 Task: View all reviews of Abiquiu, New Mexico, United States.
Action: Mouse moved to (817, 140)
Screenshot: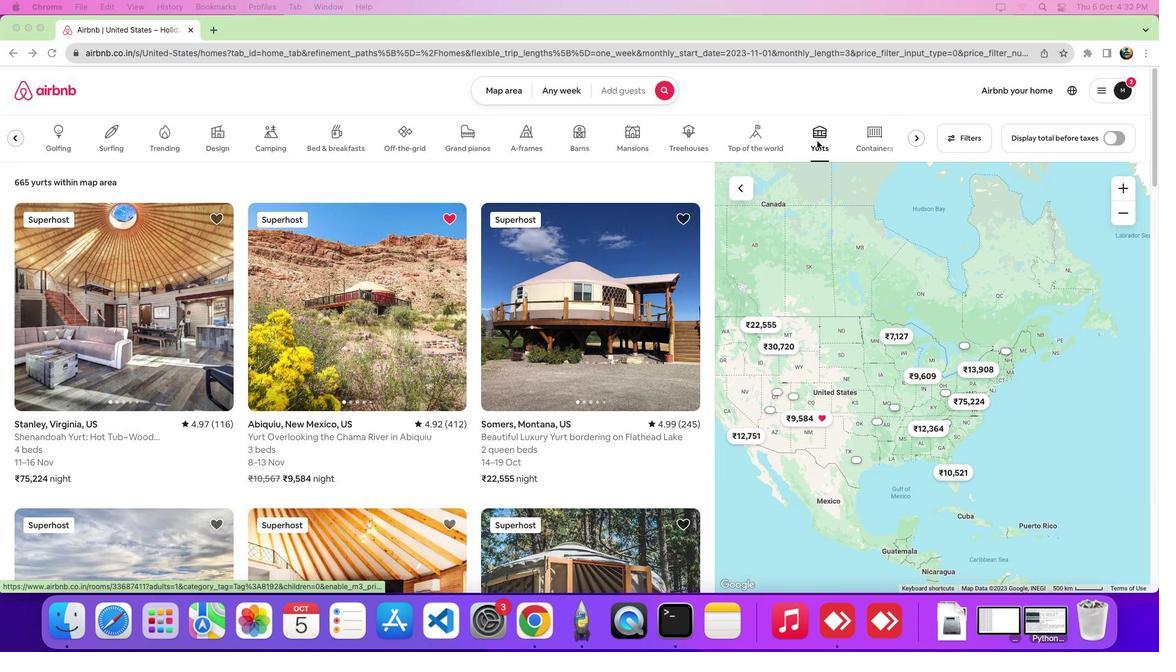 
Action: Mouse pressed left at (817, 140)
Screenshot: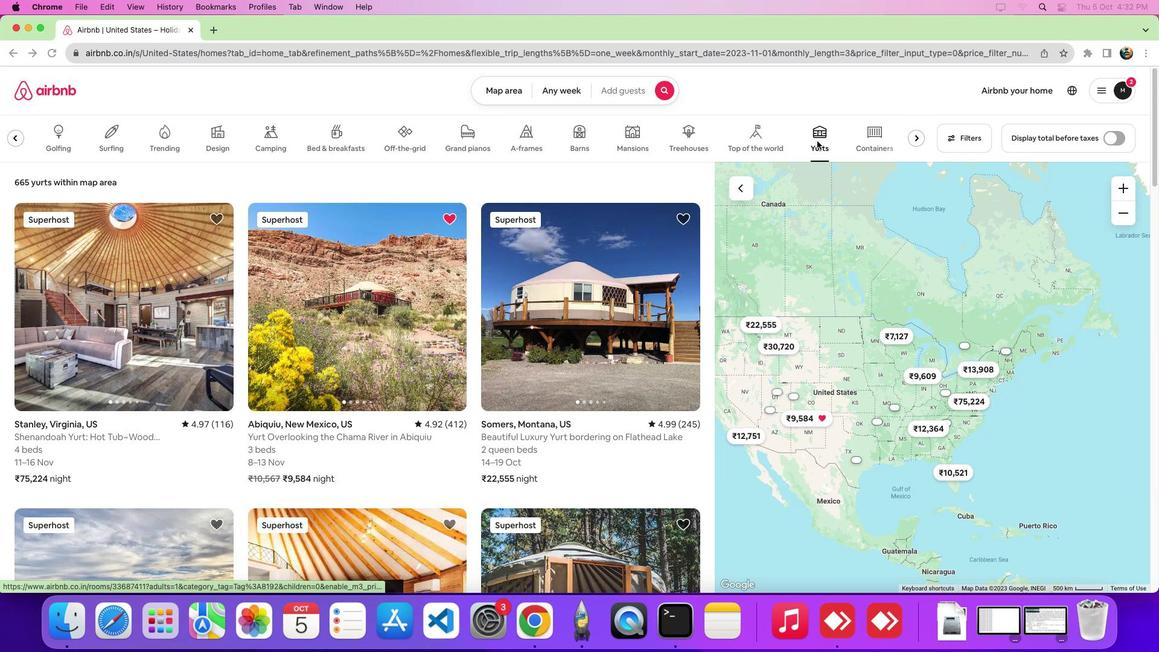 
Action: Mouse moved to (389, 267)
Screenshot: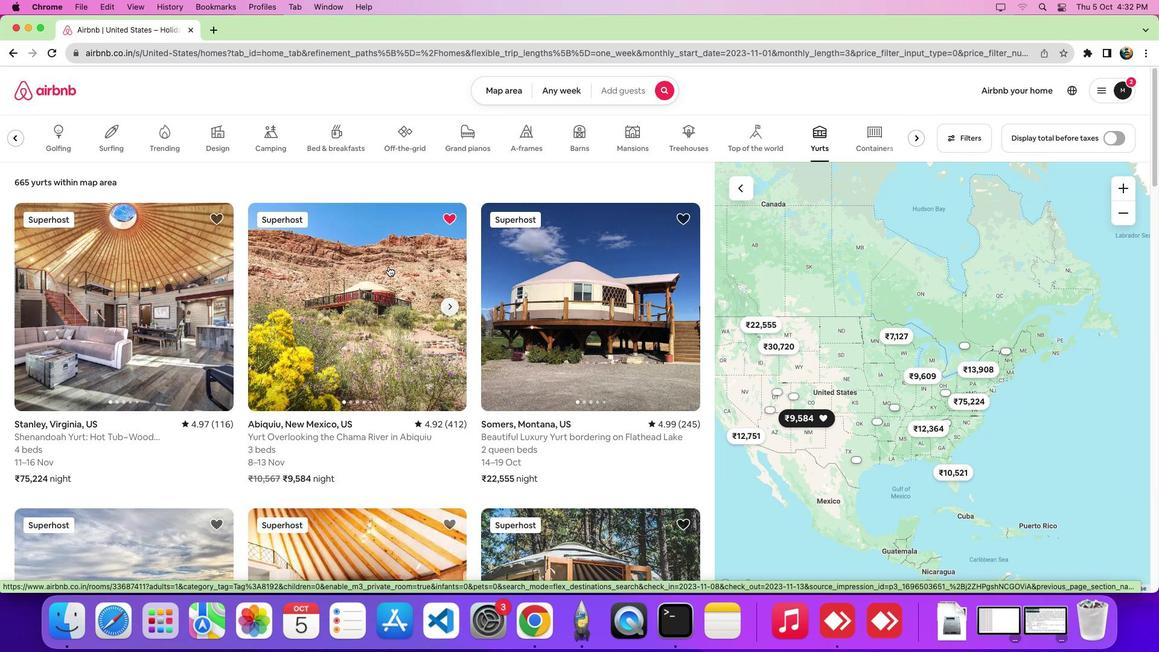 
Action: Mouse pressed left at (389, 267)
Screenshot: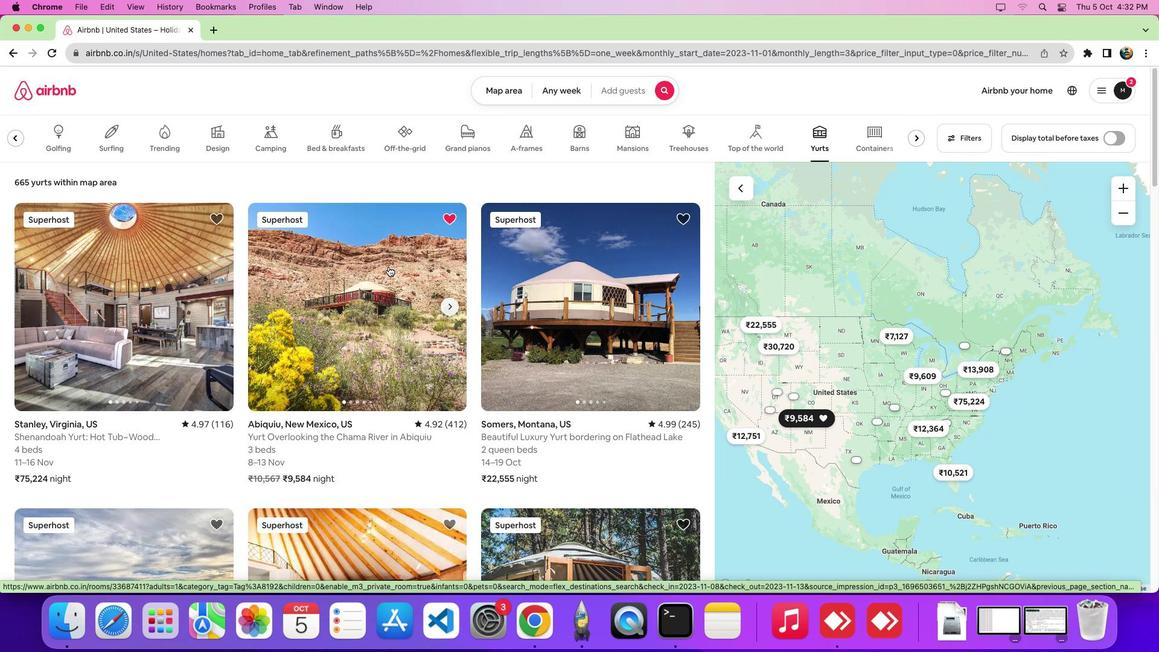 
Action: Mouse moved to (515, 356)
Screenshot: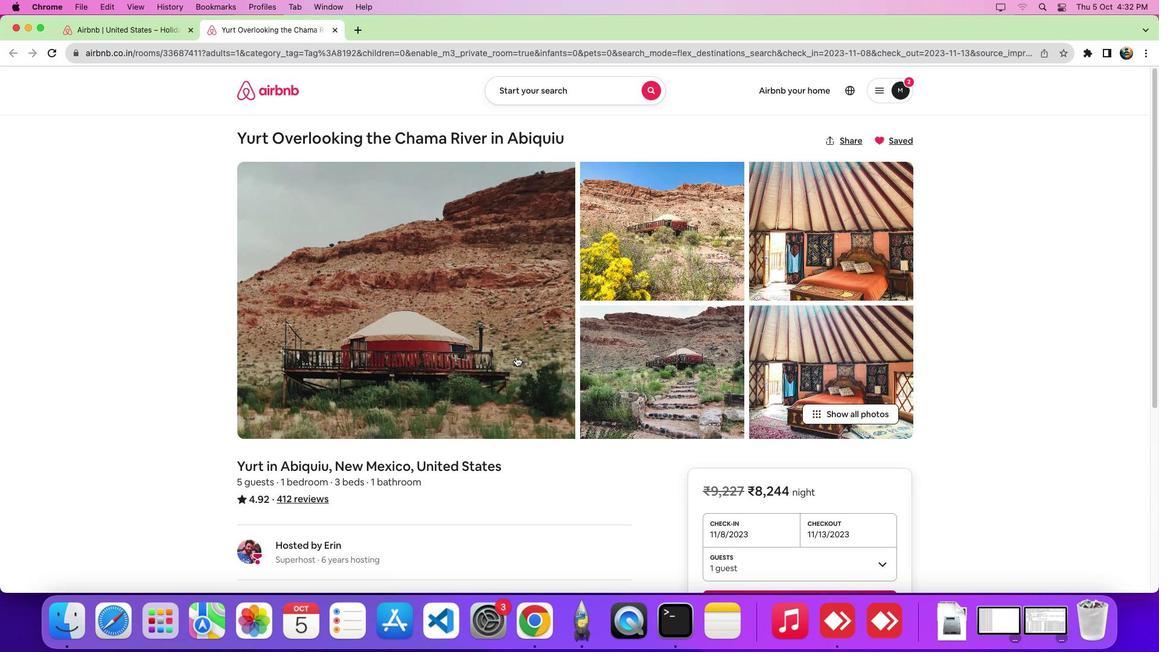 
Action: Mouse scrolled (515, 356) with delta (0, 0)
Screenshot: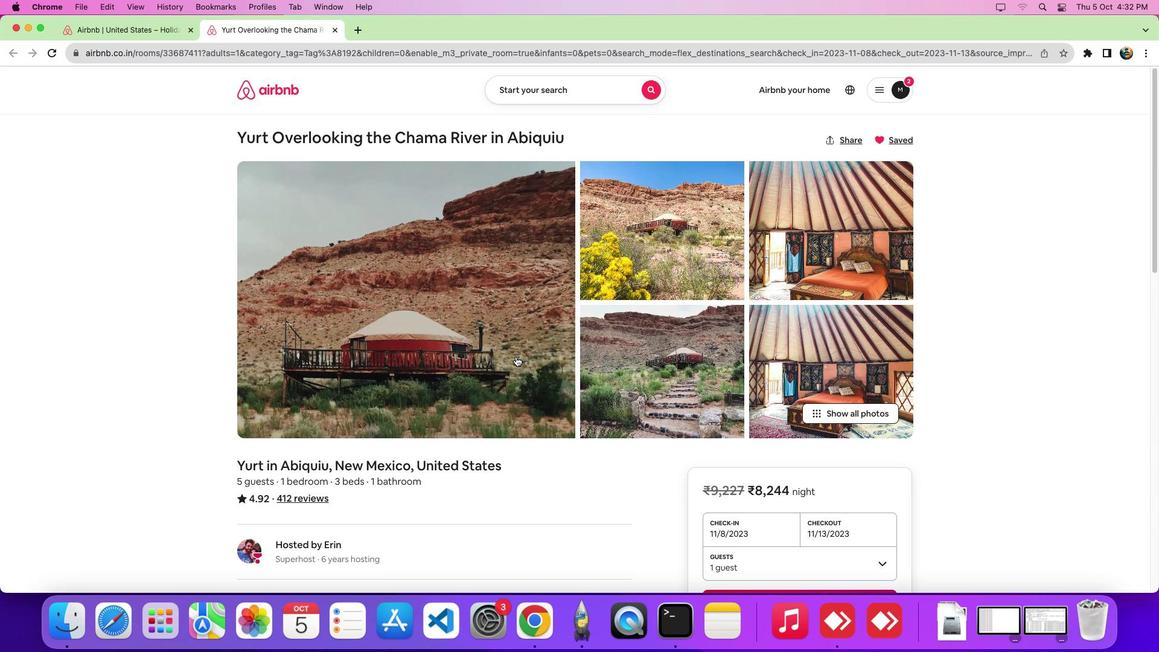 
Action: Mouse scrolled (515, 356) with delta (0, -1)
Screenshot: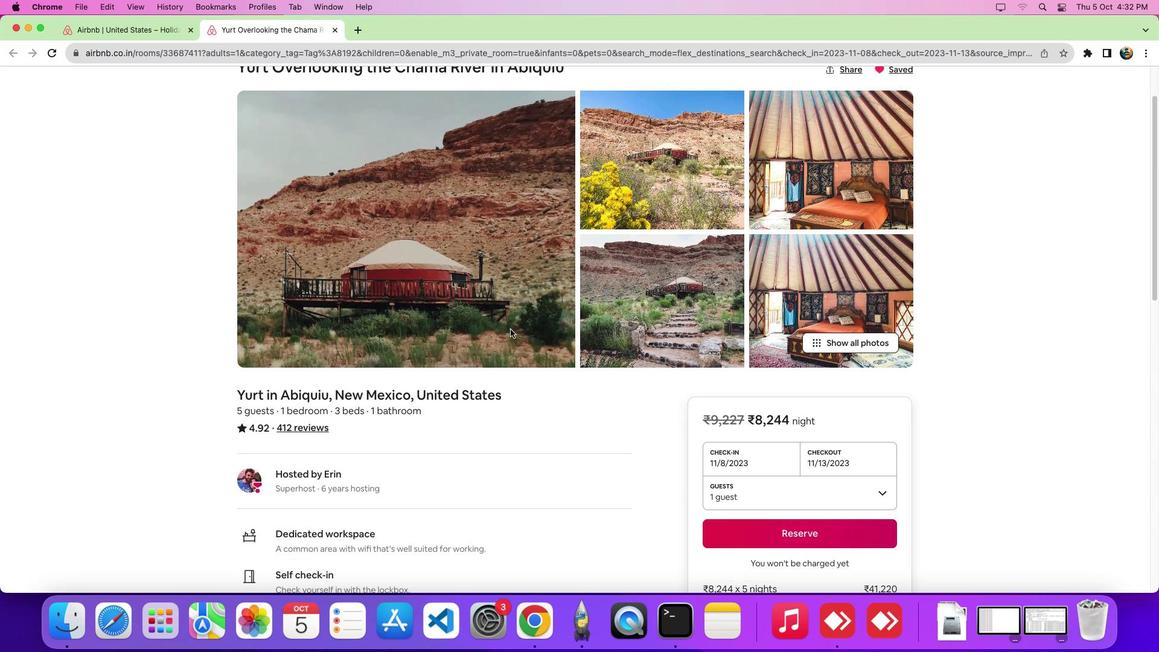 
Action: Mouse scrolled (515, 356) with delta (0, -6)
Screenshot: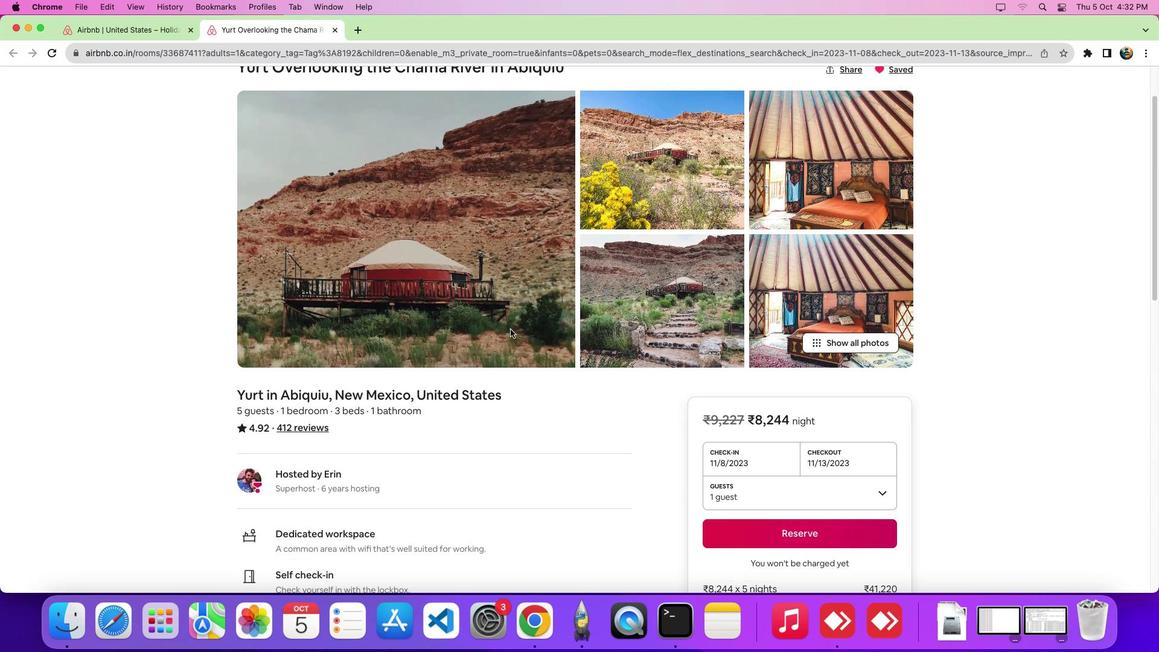 
Action: Mouse scrolled (515, 356) with delta (0, -8)
Screenshot: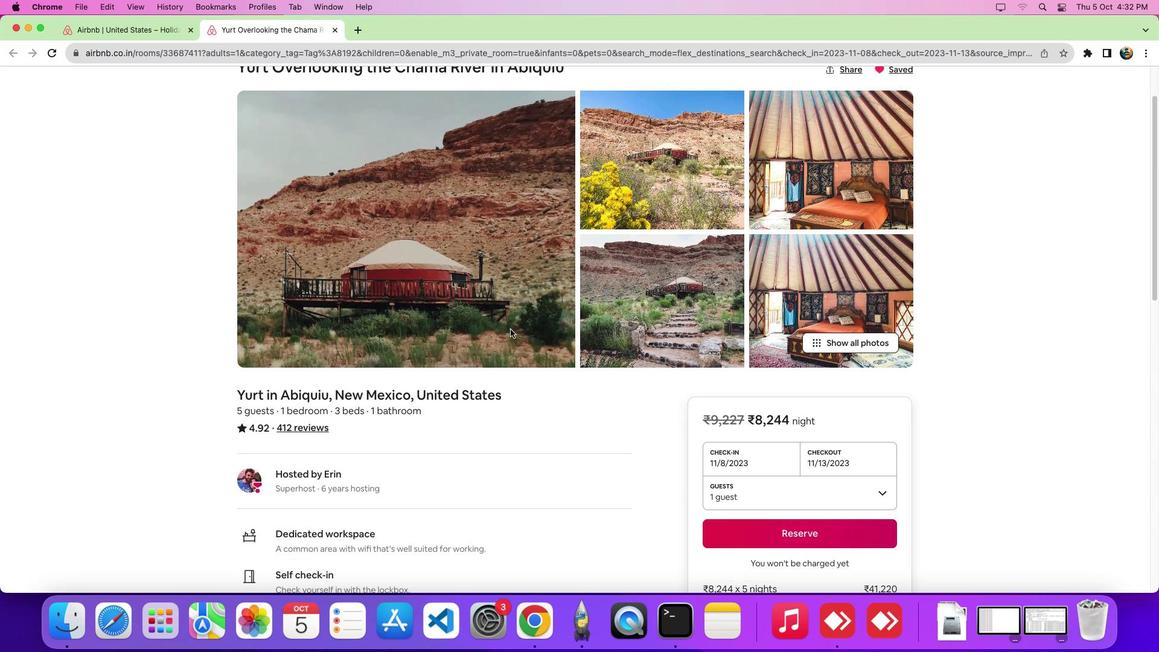 
Action: Mouse scrolled (515, 356) with delta (0, -9)
Screenshot: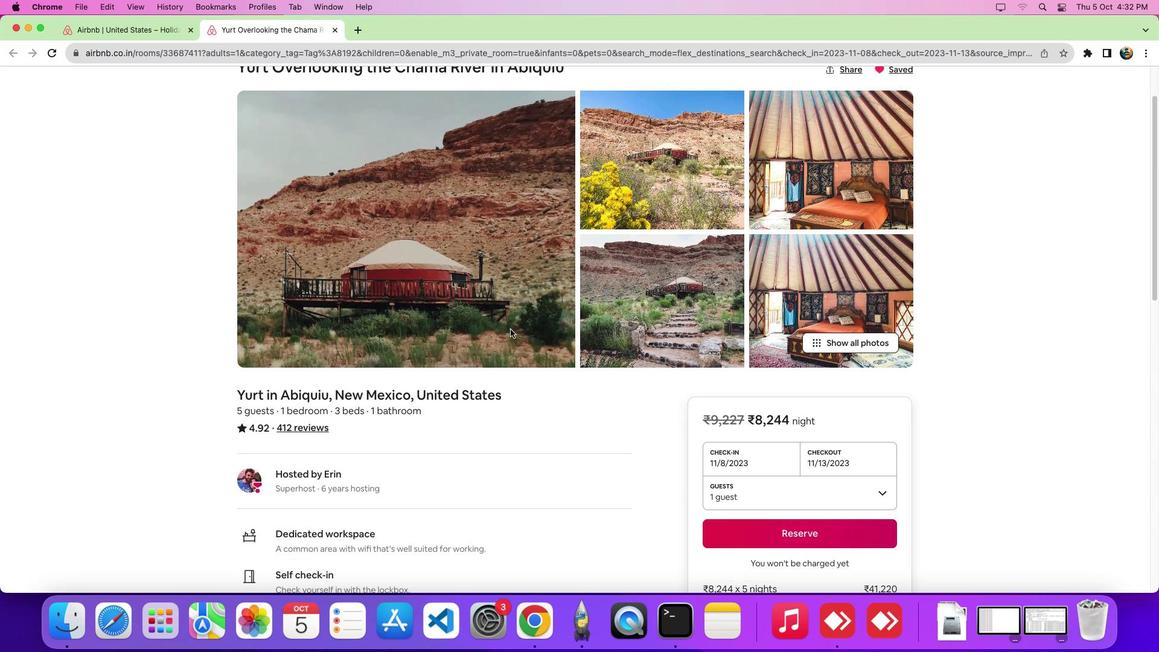 
Action: Mouse scrolled (515, 356) with delta (0, -10)
Screenshot: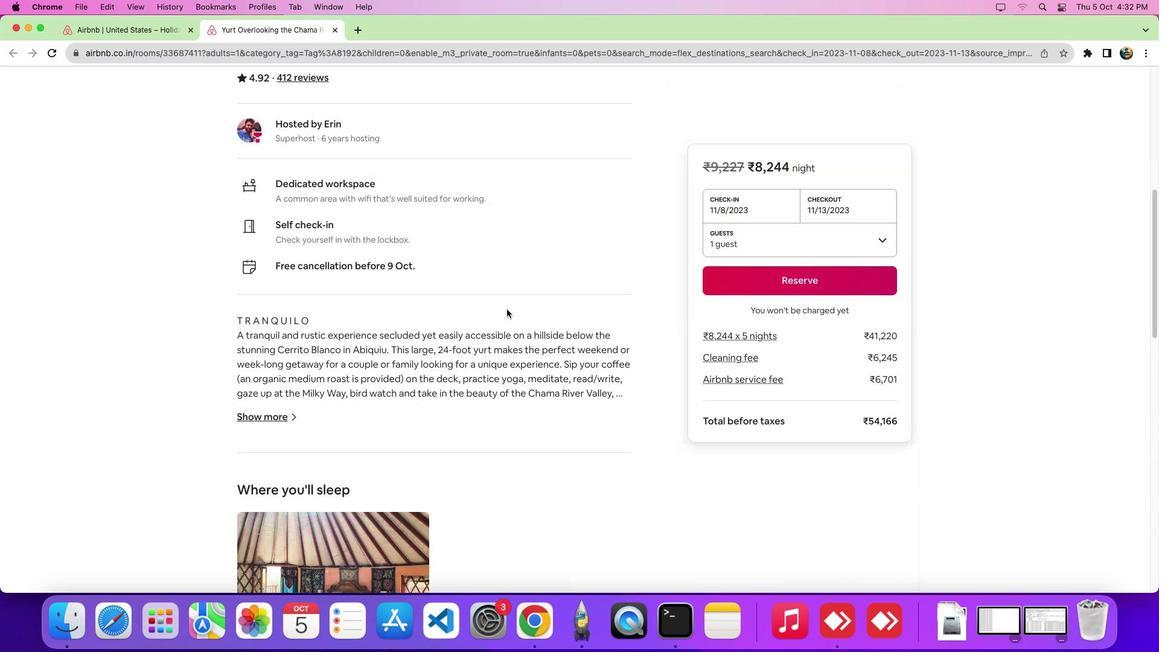 
Action: Mouse moved to (352, 90)
Screenshot: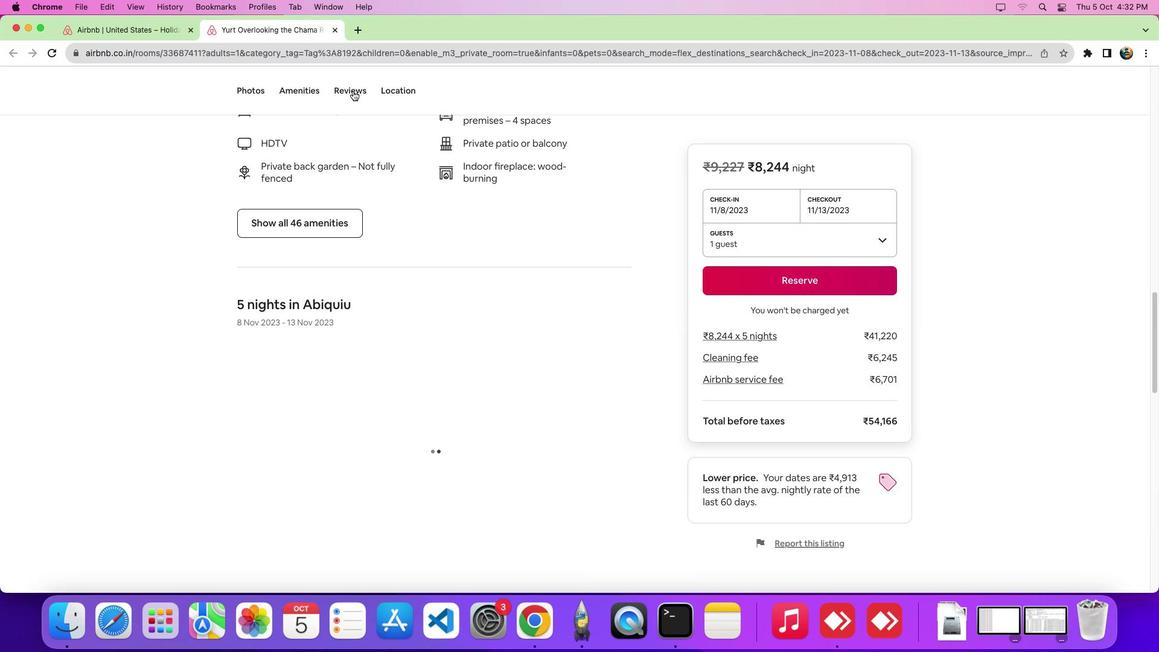 
Action: Mouse pressed left at (352, 90)
Screenshot: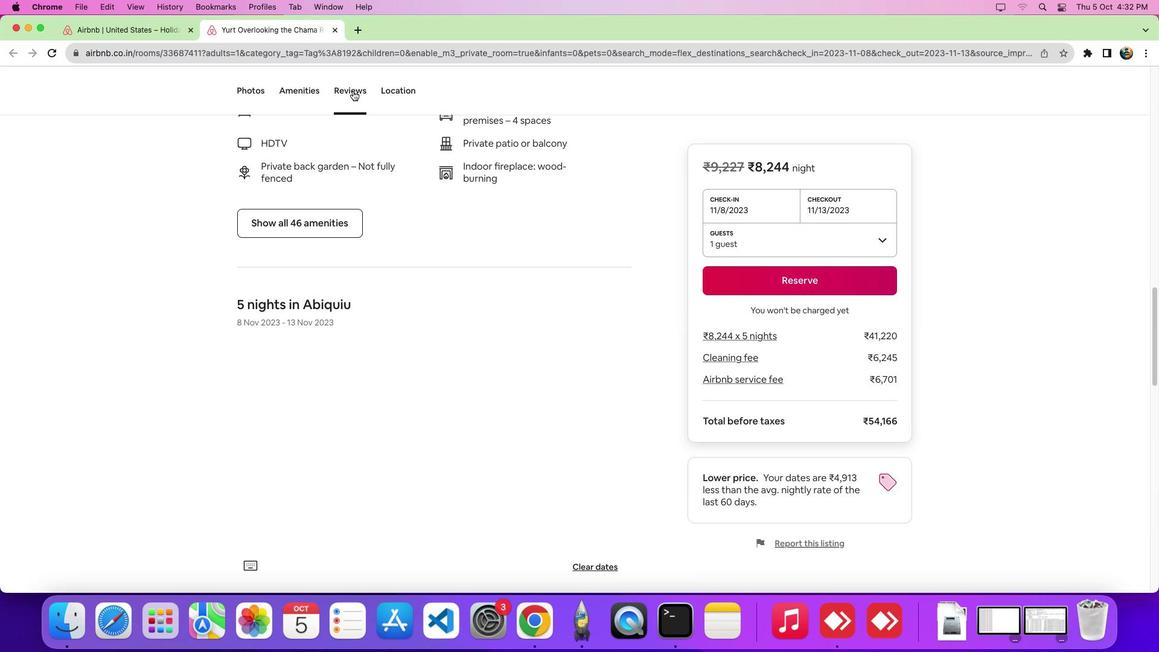 
Action: Mouse moved to (507, 355)
Screenshot: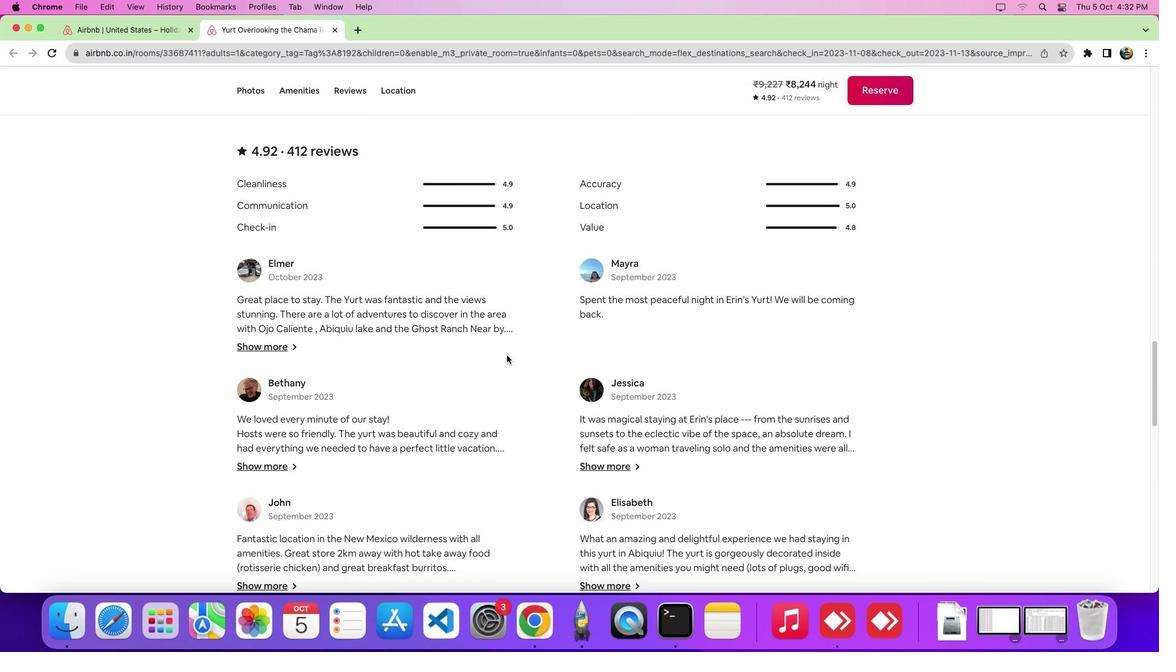 
Action: Mouse scrolled (507, 355) with delta (0, 0)
Screenshot: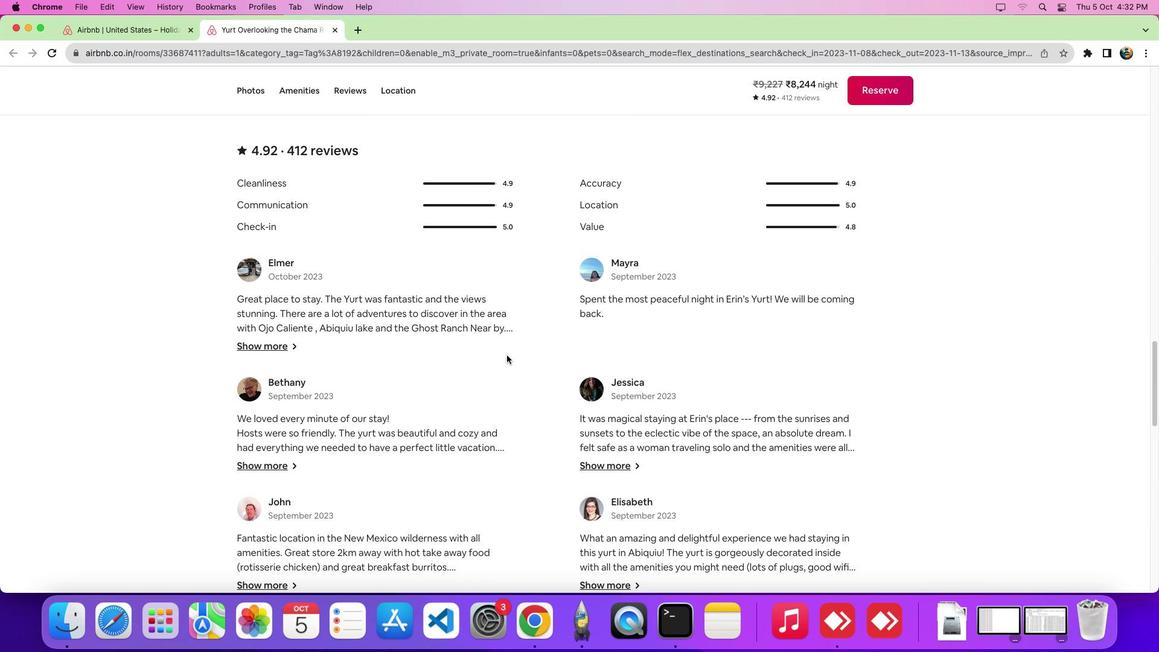 
Action: Mouse scrolled (507, 355) with delta (0, 0)
Screenshot: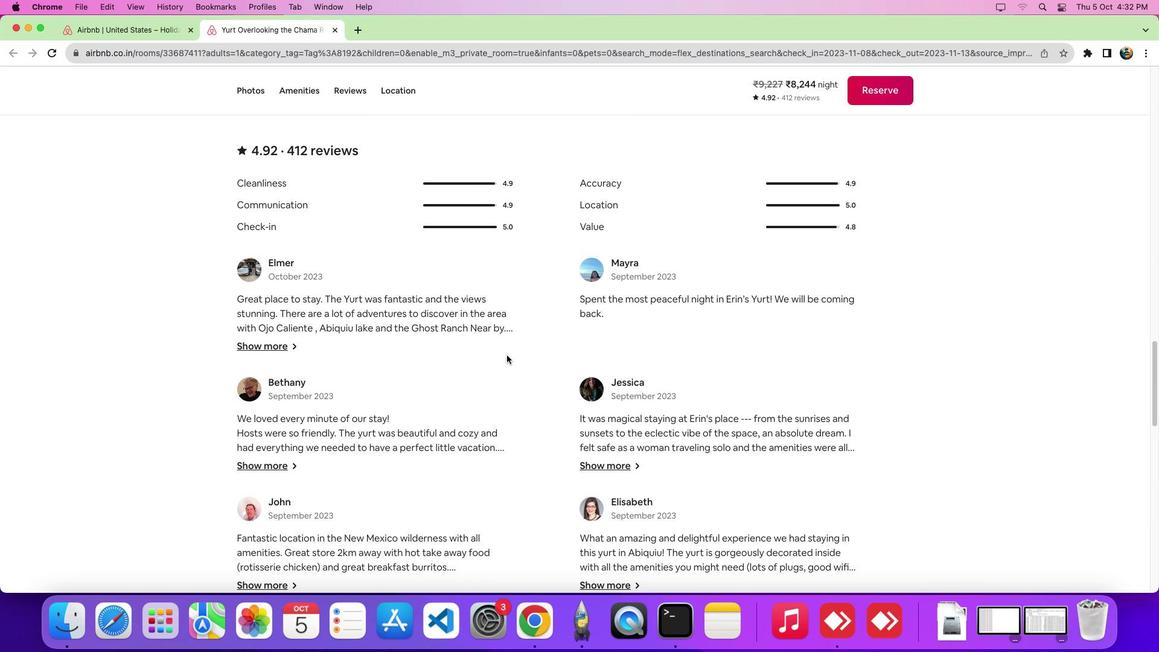 
Action: Mouse scrolled (507, 355) with delta (0, -3)
Screenshot: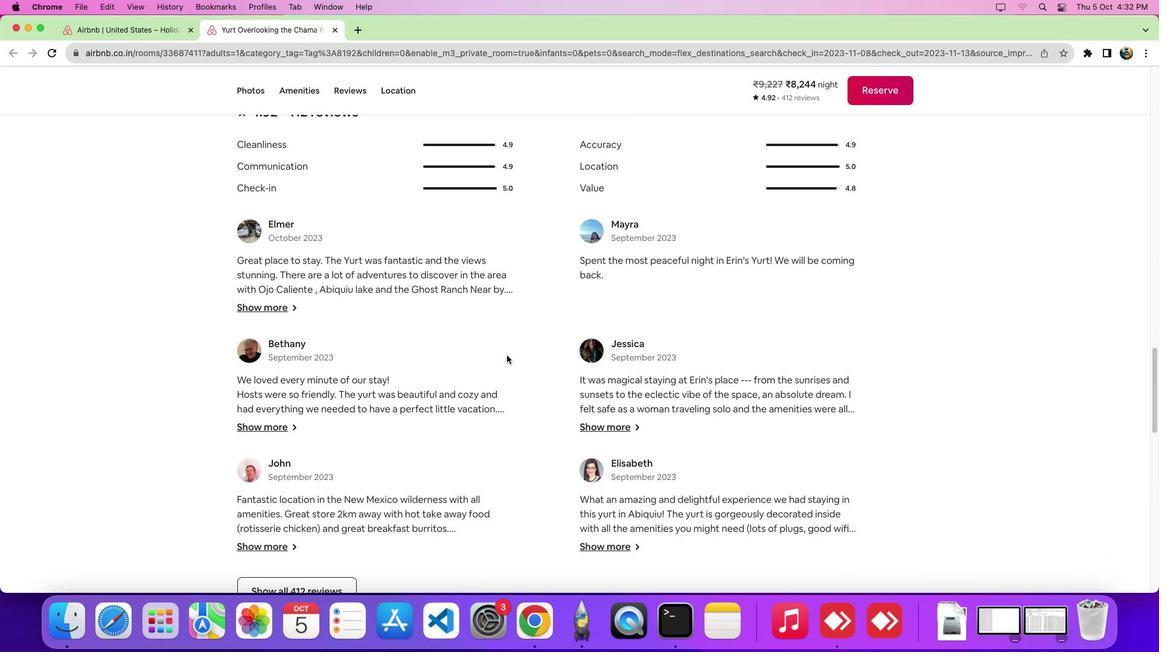 
Action: Mouse moved to (334, 451)
Screenshot: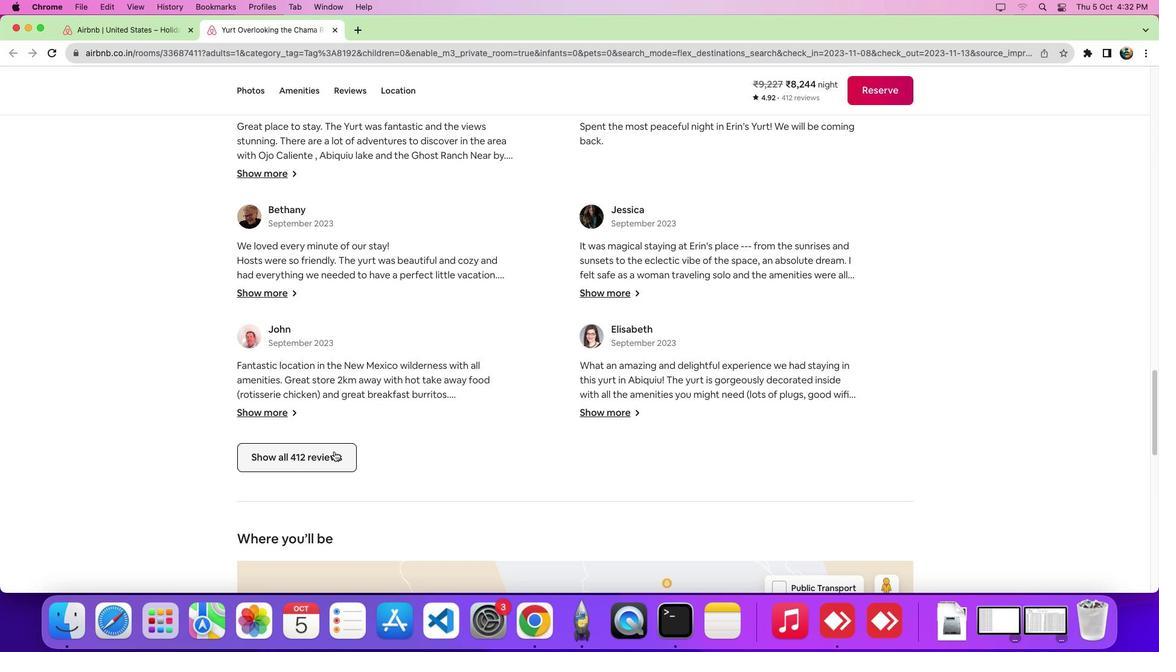 
Action: Mouse pressed left at (334, 451)
Screenshot: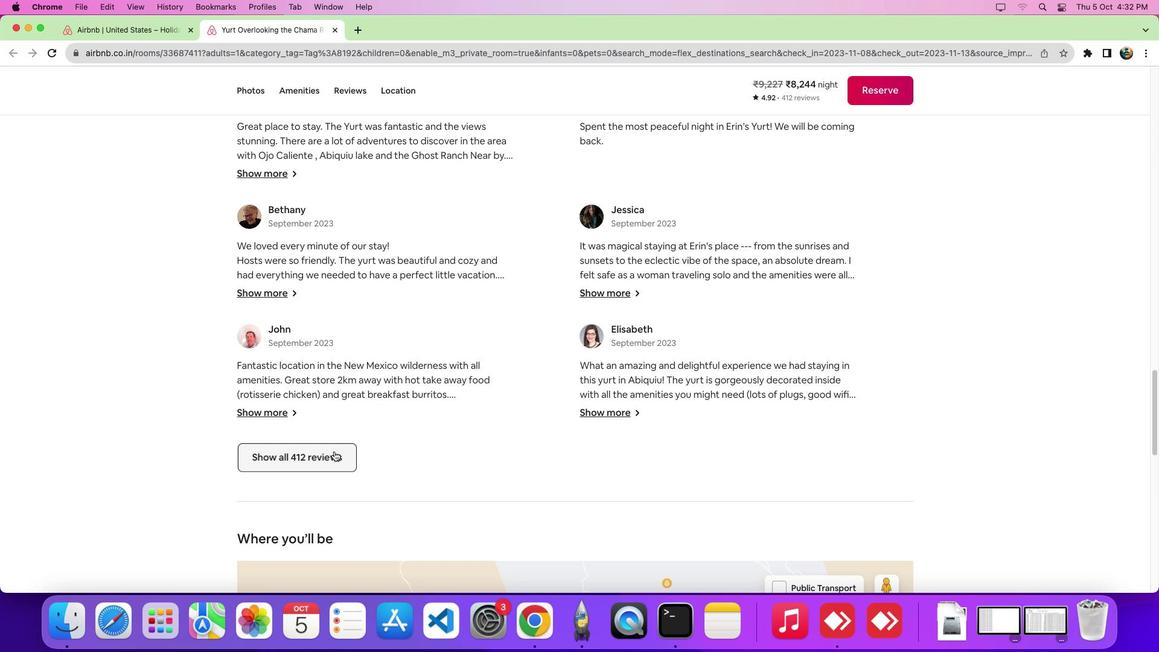 
Action: Mouse moved to (654, 364)
Screenshot: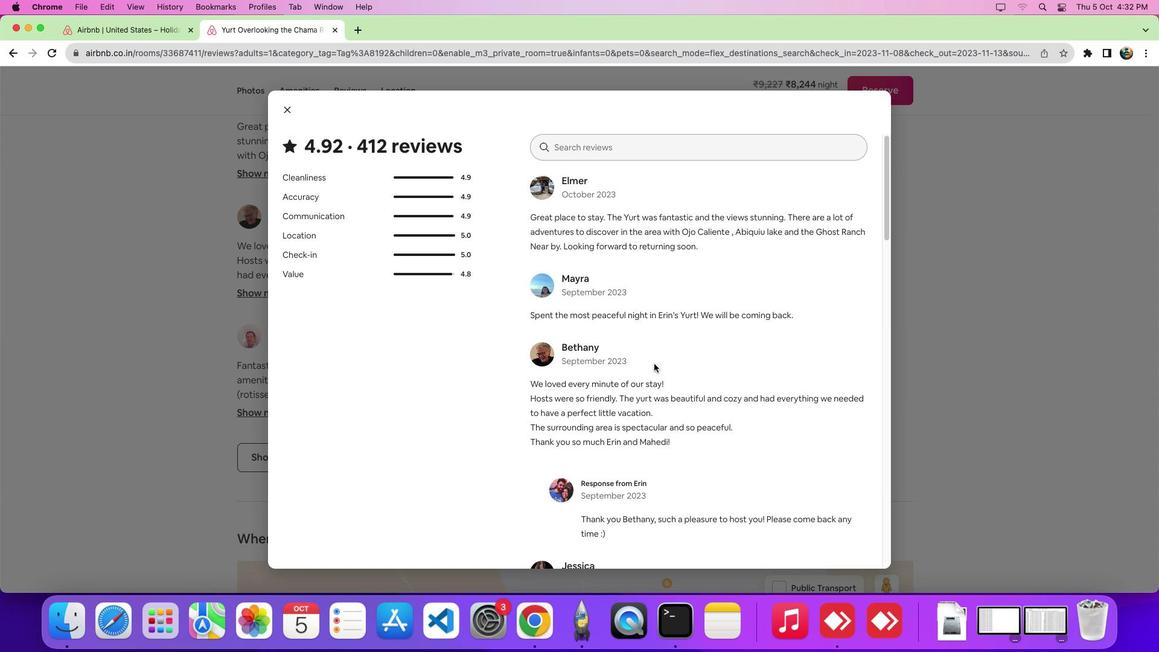 
Action: Mouse scrolled (654, 364) with delta (0, 0)
Screenshot: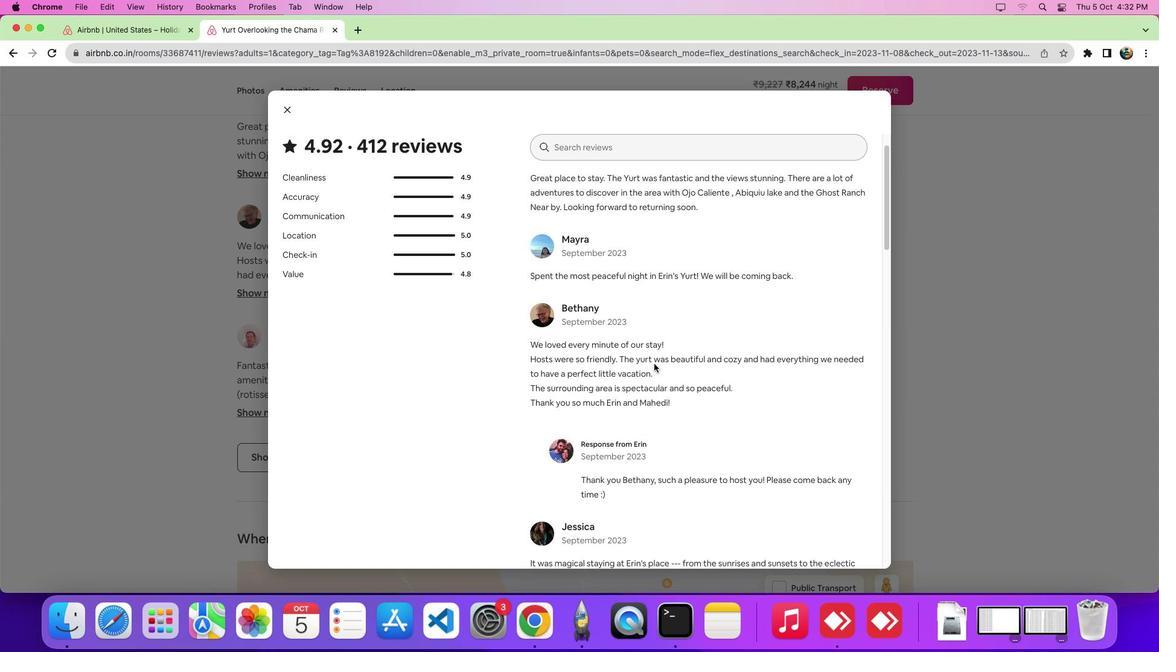 
Action: Mouse scrolled (654, 364) with delta (0, -1)
Screenshot: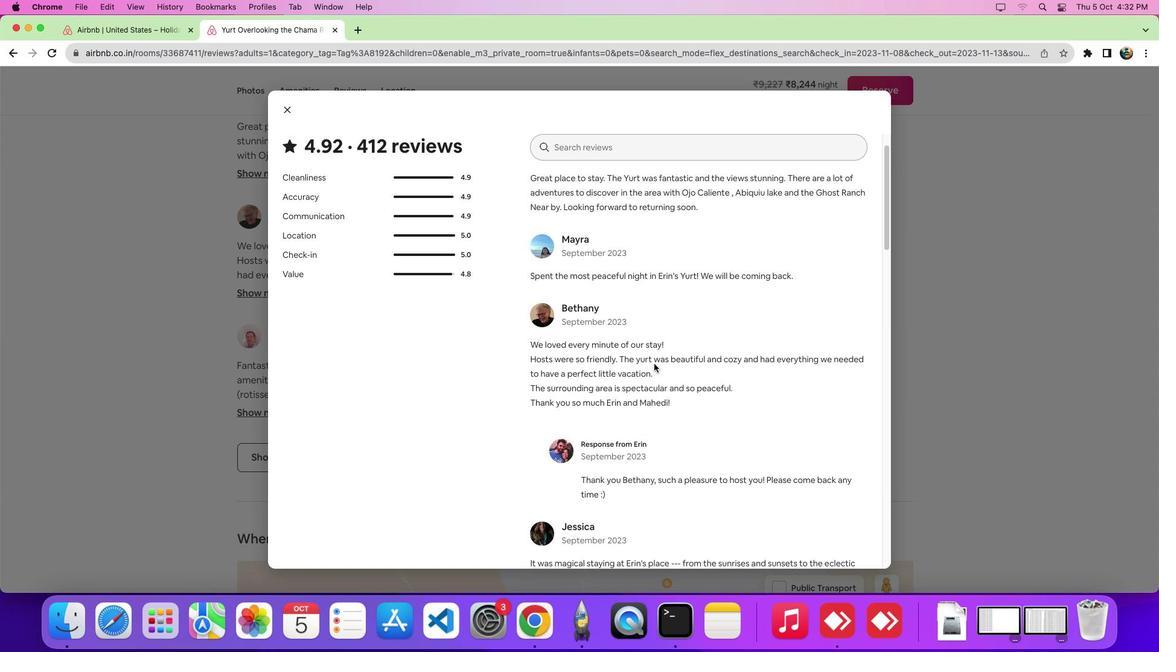 
Action: Mouse scrolled (654, 364) with delta (0, -5)
Screenshot: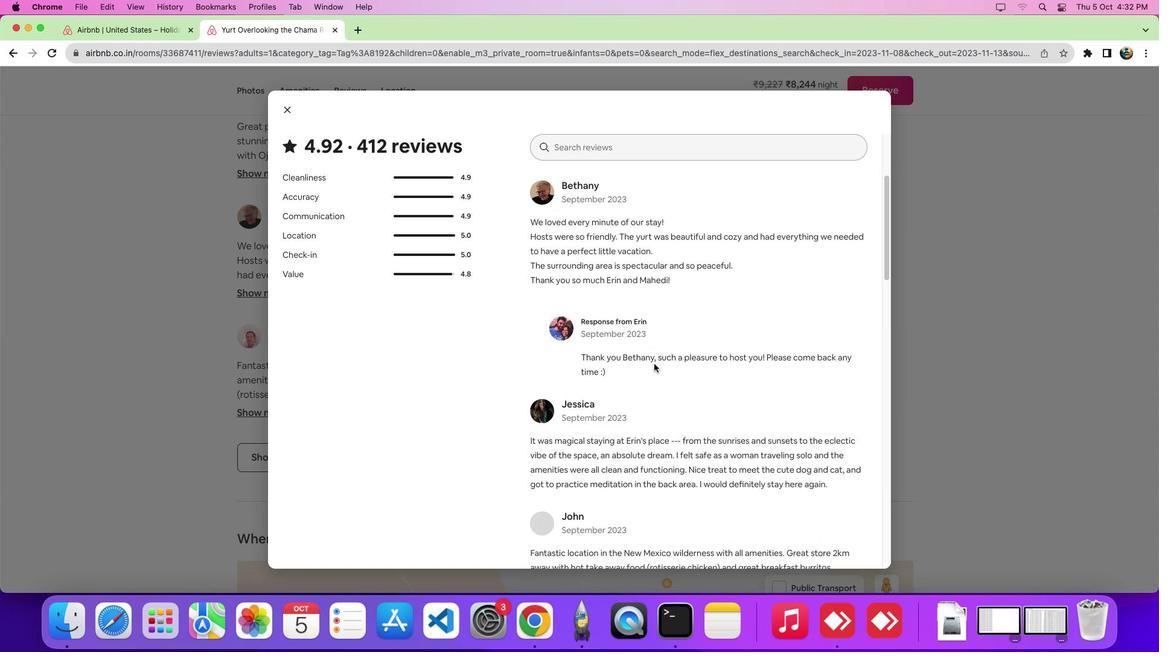 
Action: Mouse scrolled (654, 364) with delta (0, -8)
Screenshot: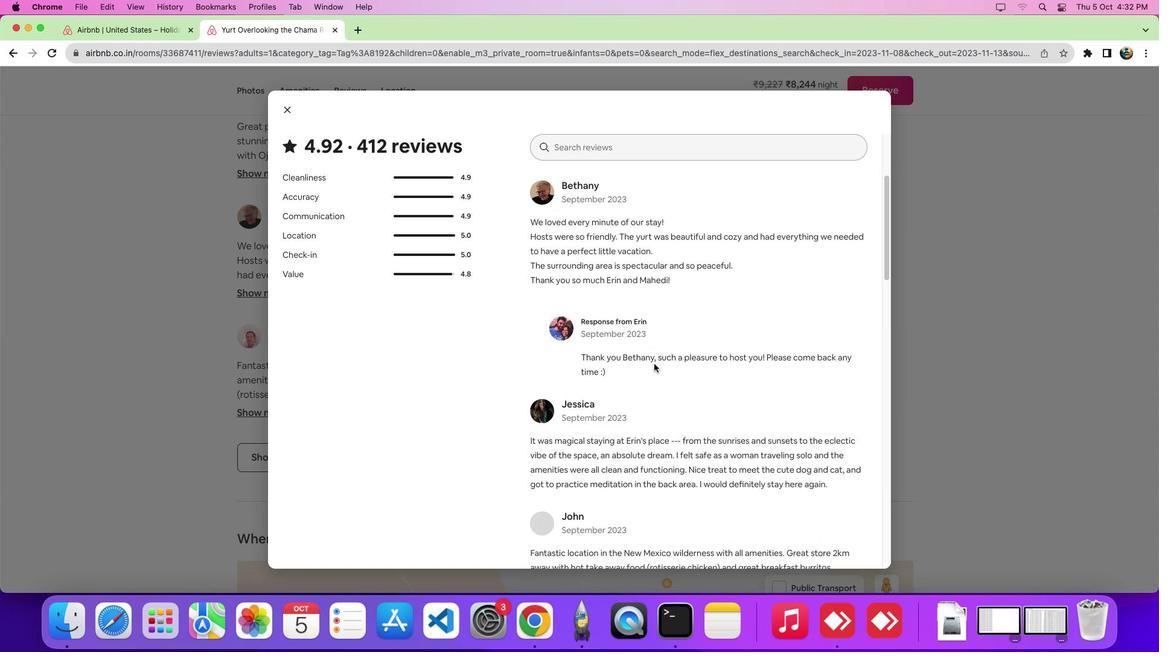 
